Task: Set the Terms "None" Under New Bill.
Action: Mouse moved to (96, 13)
Screenshot: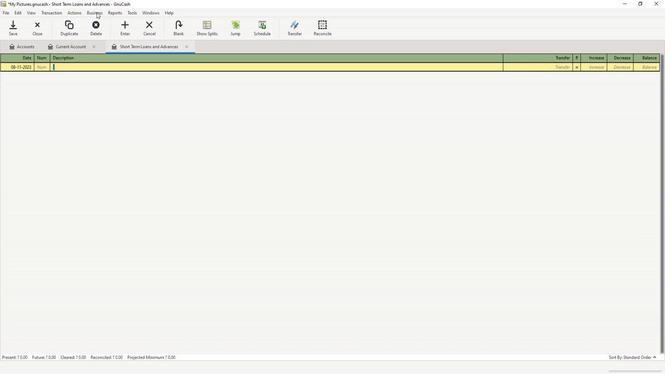 
Action: Mouse pressed left at (96, 13)
Screenshot: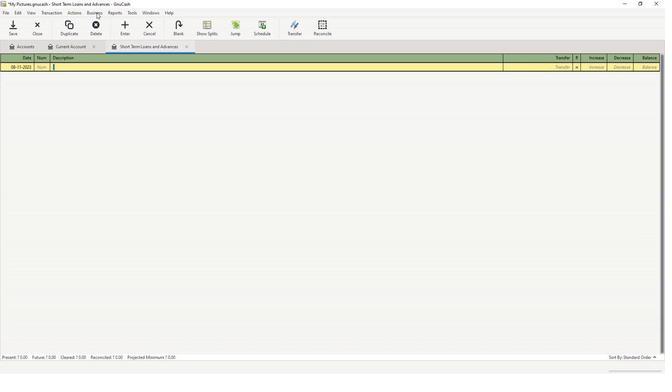 
Action: Mouse moved to (104, 30)
Screenshot: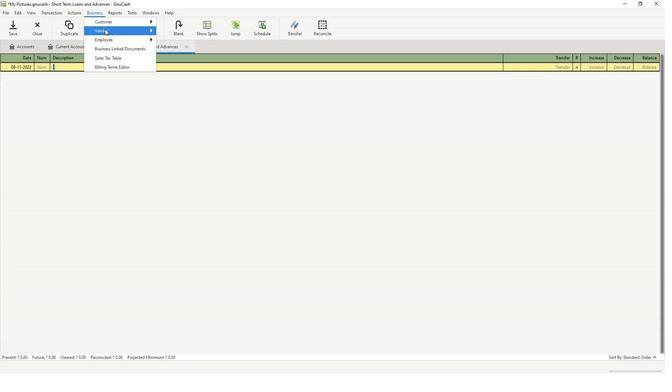 
Action: Mouse pressed left at (104, 30)
Screenshot: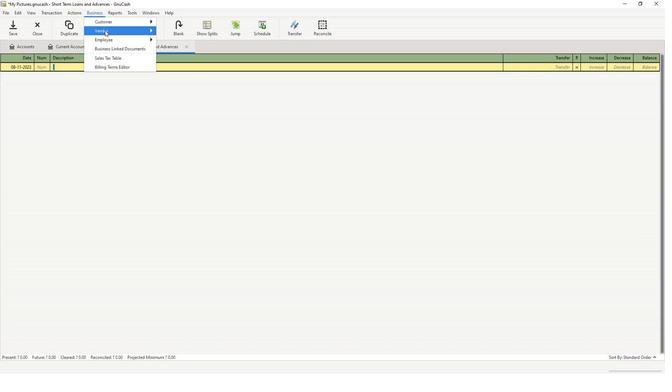 
Action: Mouse moved to (176, 57)
Screenshot: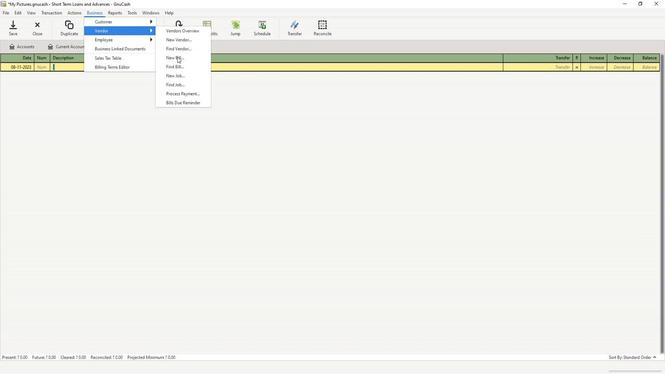 
Action: Mouse pressed left at (176, 57)
Screenshot: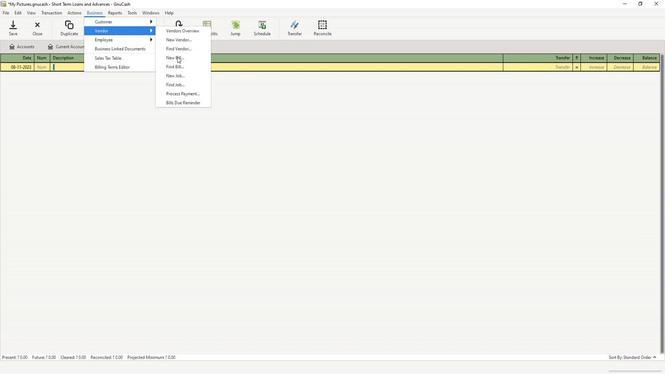 
Action: Mouse moved to (381, 213)
Screenshot: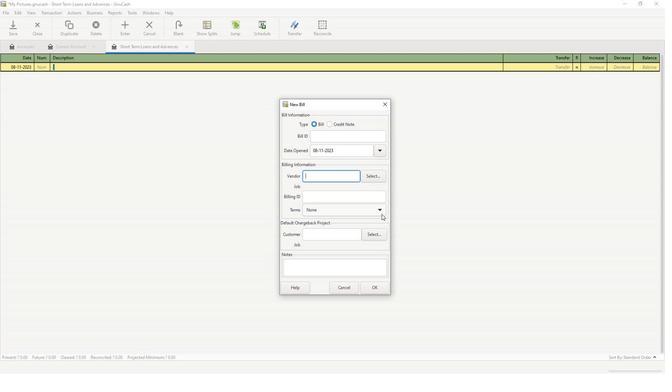 
Action: Mouse pressed left at (381, 213)
Screenshot: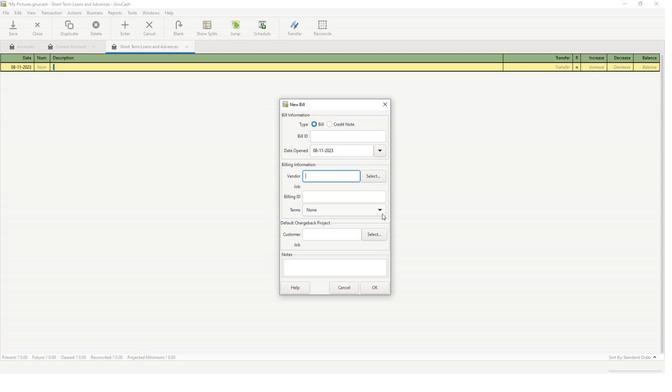 
Action: Mouse moved to (373, 213)
Screenshot: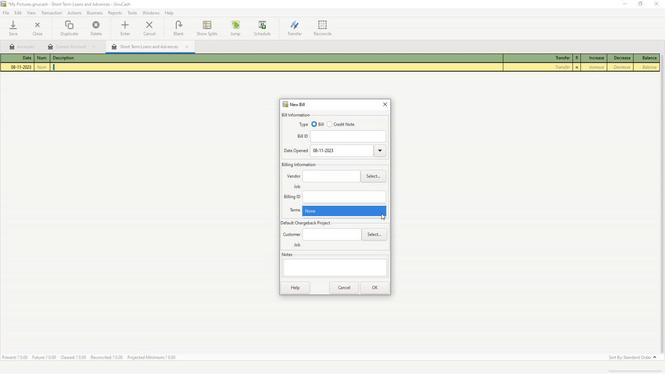 
Action: Mouse pressed left at (373, 213)
Screenshot: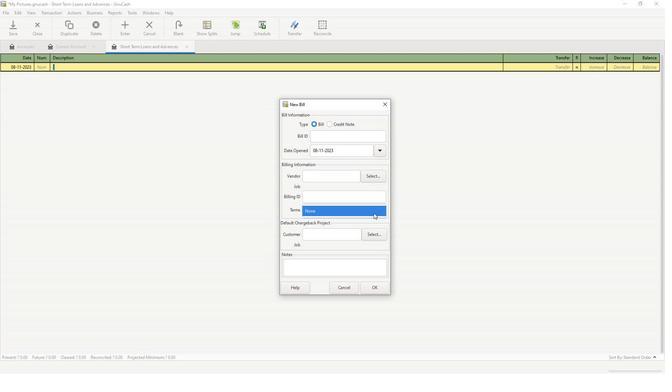 
Action: Mouse moved to (373, 290)
Screenshot: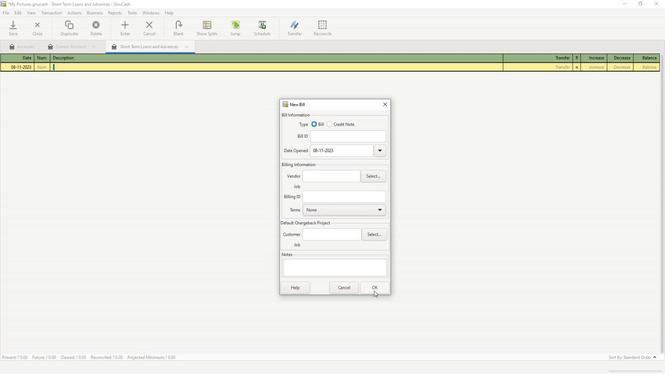 
